Task: Start in the project Trailblazer the sprint 'QA Quest', with a duration of 2 weeks.
Action: Mouse moved to (234, 359)
Screenshot: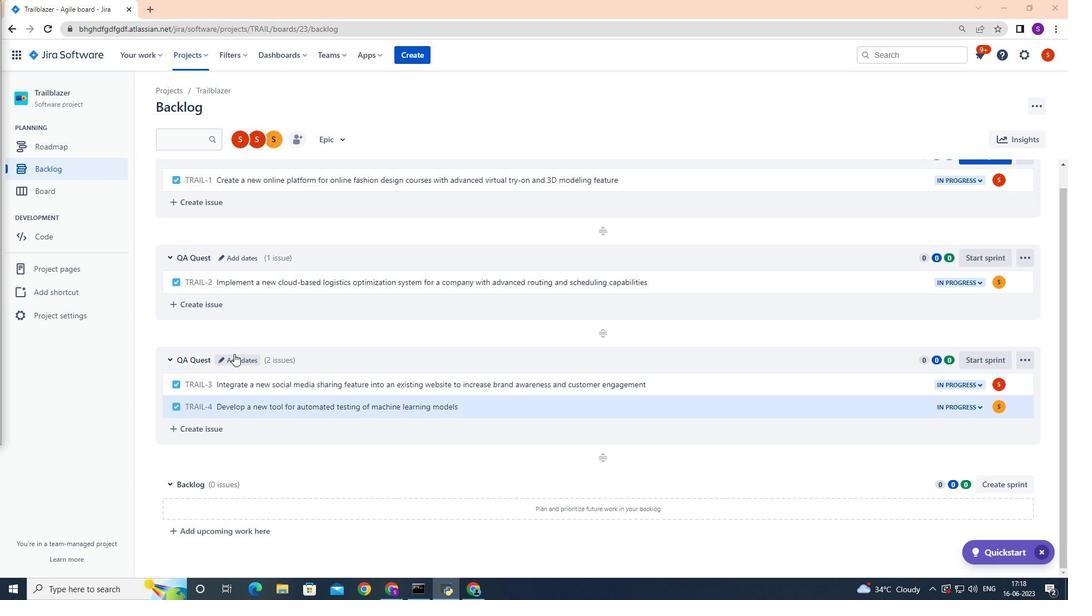 
Action: Mouse pressed left at (234, 359)
Screenshot: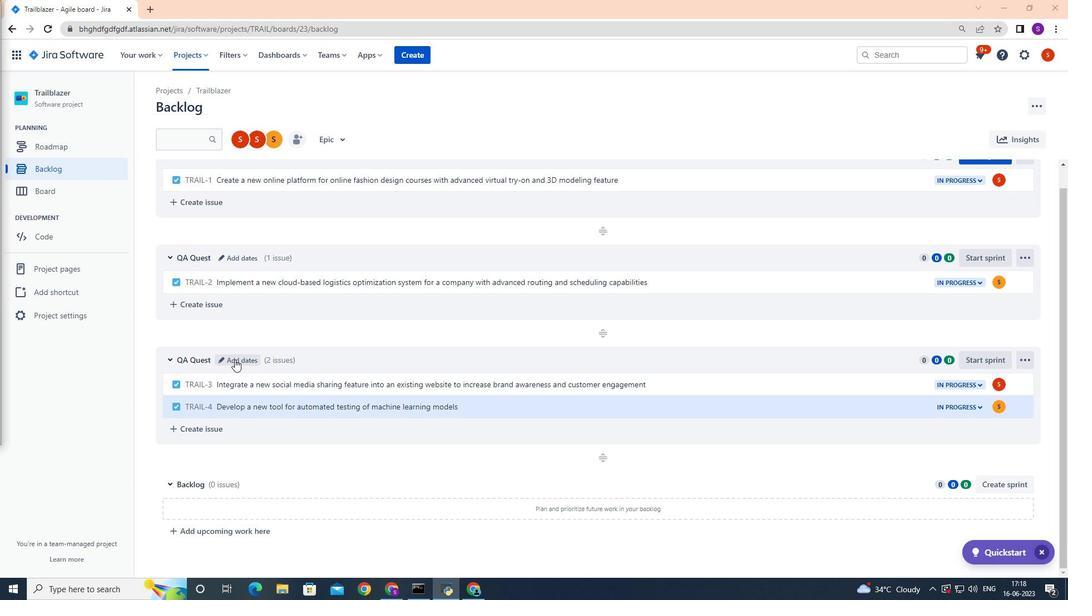
Action: Mouse moved to (495, 179)
Screenshot: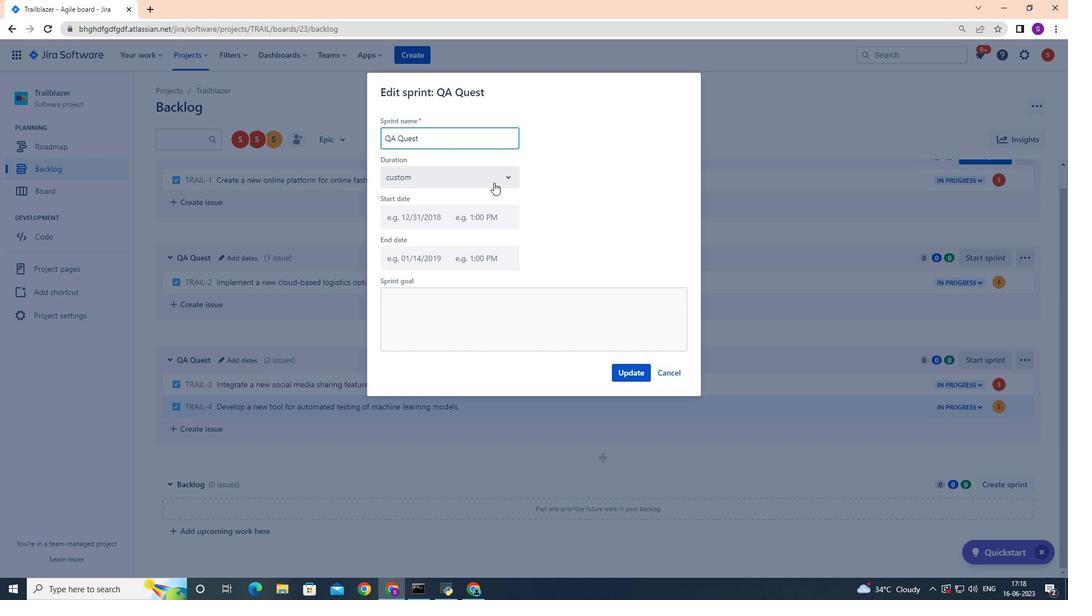 
Action: Mouse pressed left at (495, 179)
Screenshot: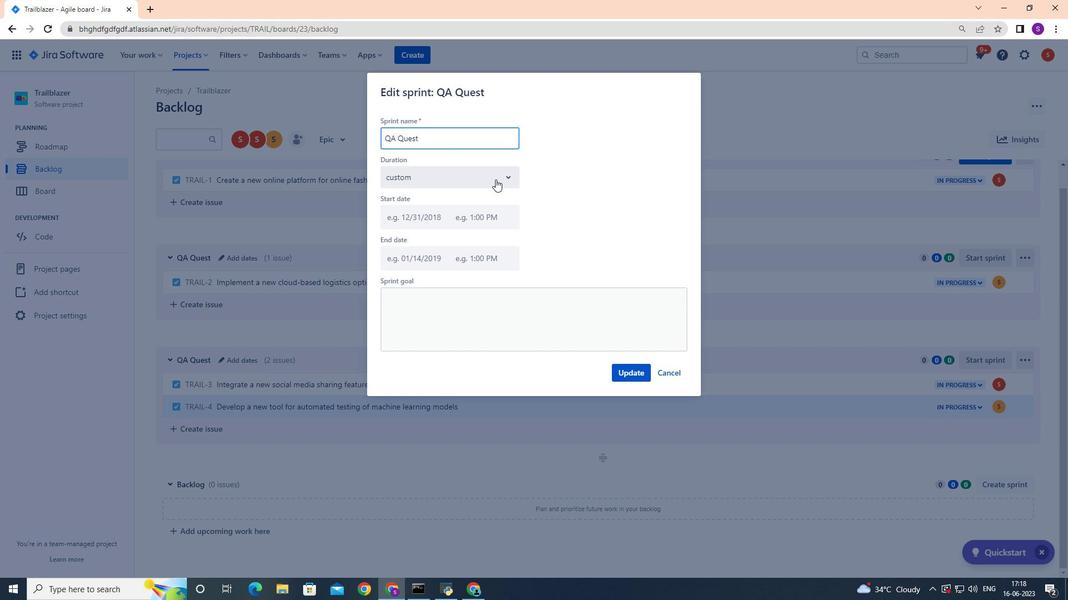
Action: Mouse moved to (453, 225)
Screenshot: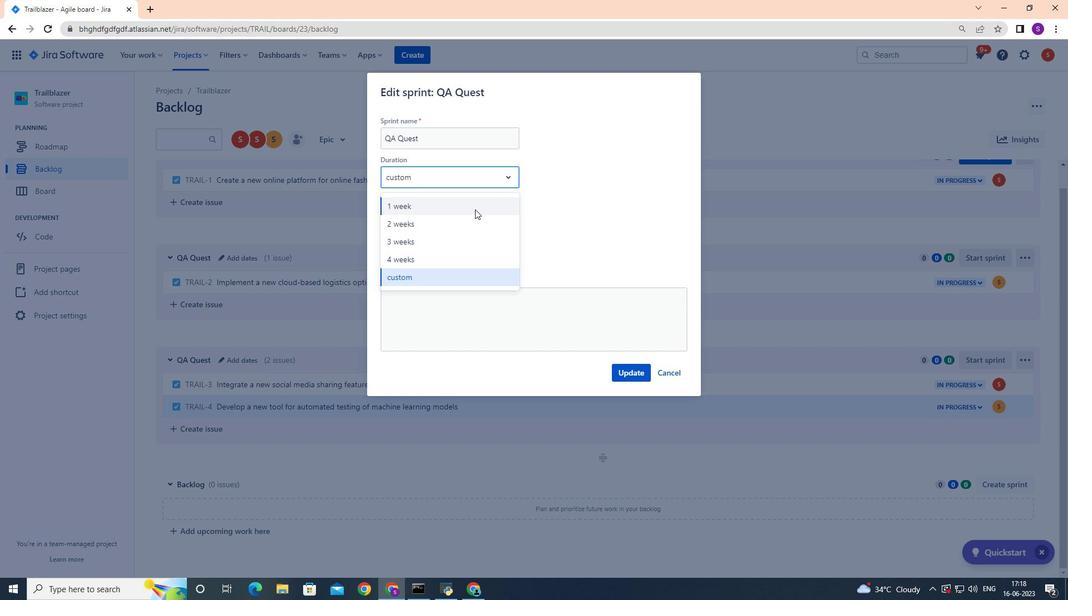 
Action: Mouse pressed left at (453, 225)
Screenshot: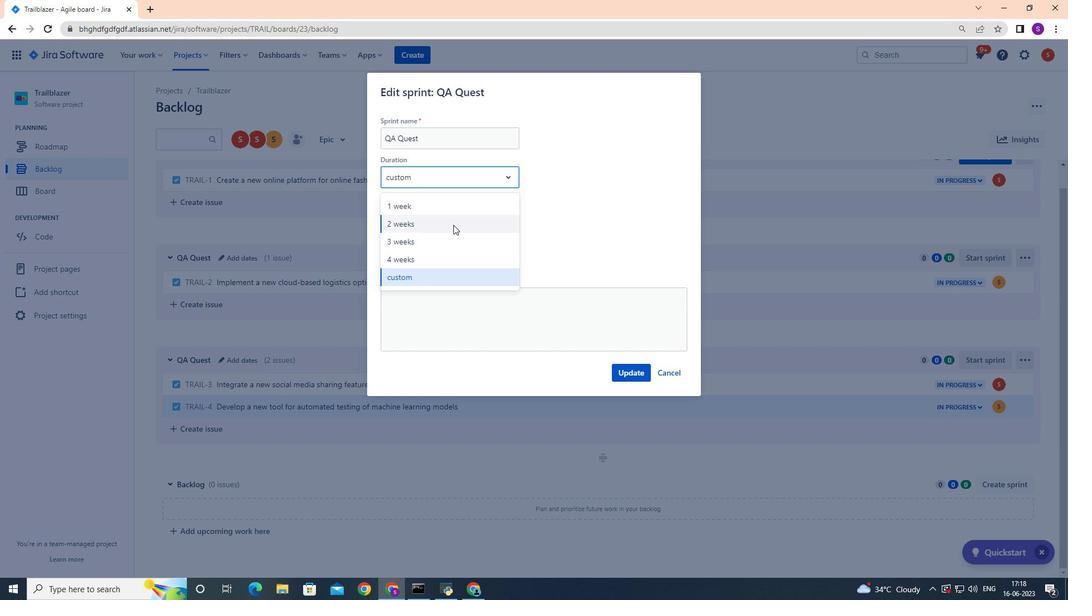 
Action: Mouse moved to (633, 368)
Screenshot: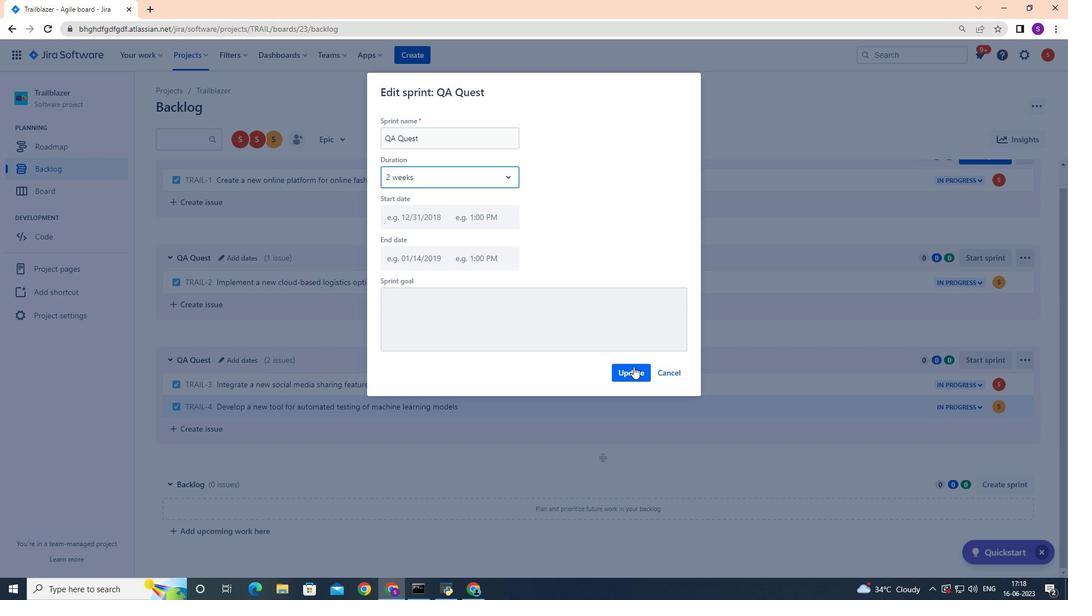 
Action: Mouse pressed left at (633, 368)
Screenshot: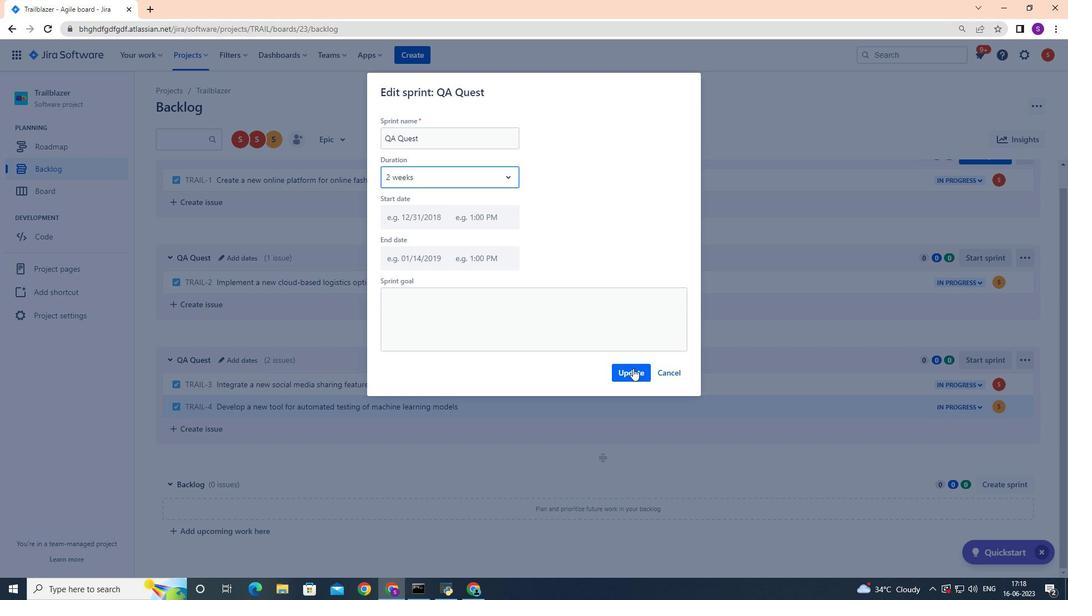 
Action: Mouse moved to (551, 328)
Screenshot: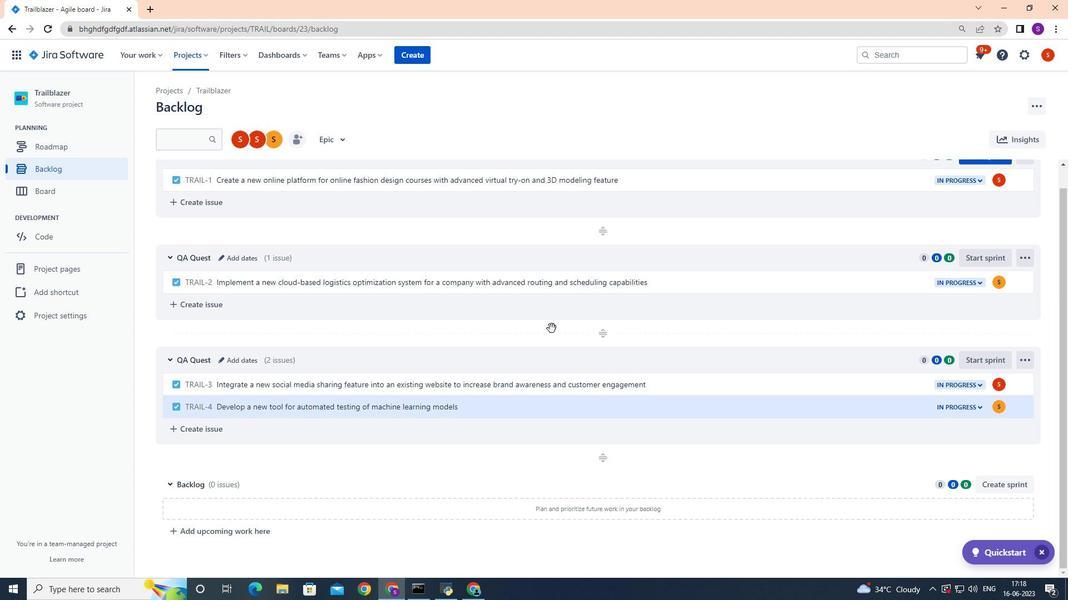 
